 Task: Assign in the project TransportWorks the issue 'Integration with third-party API not functioning as expected' to the sprint 'Black Hole'.
Action: Mouse moved to (1076, 516)
Screenshot: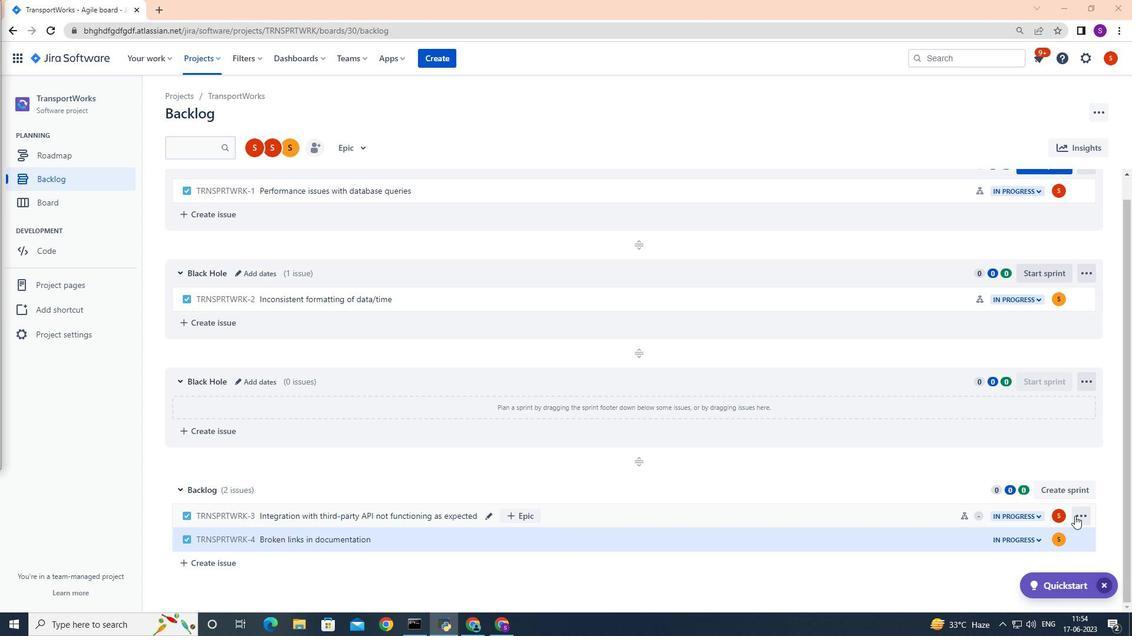 
Action: Mouse pressed left at (1076, 516)
Screenshot: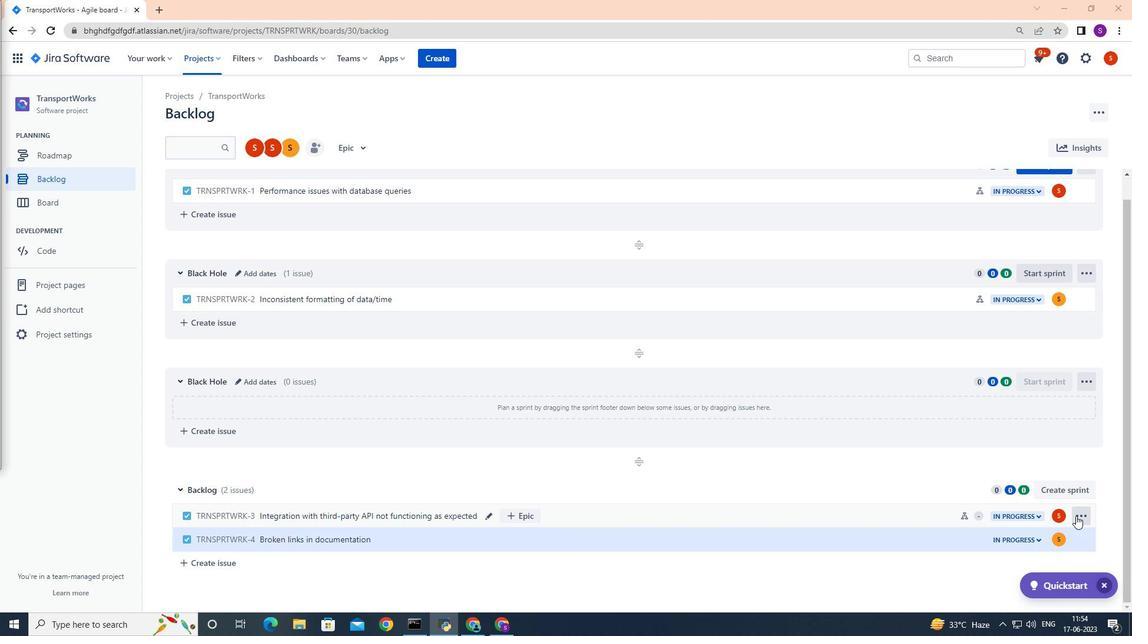 
Action: Mouse moved to (1046, 448)
Screenshot: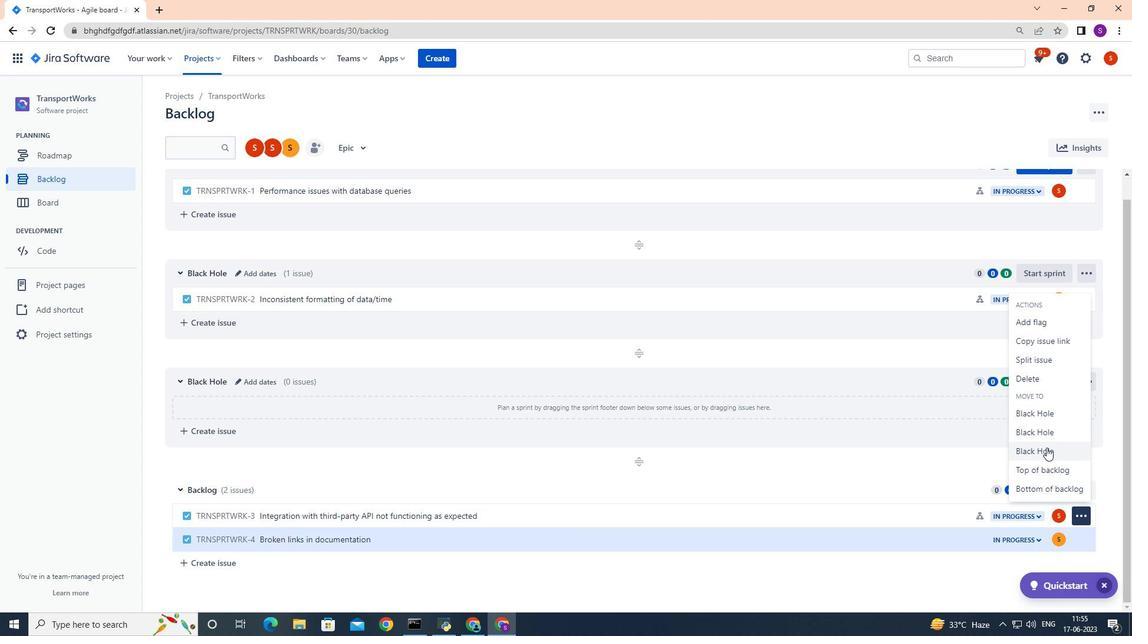 
Action: Mouse pressed left at (1046, 448)
Screenshot: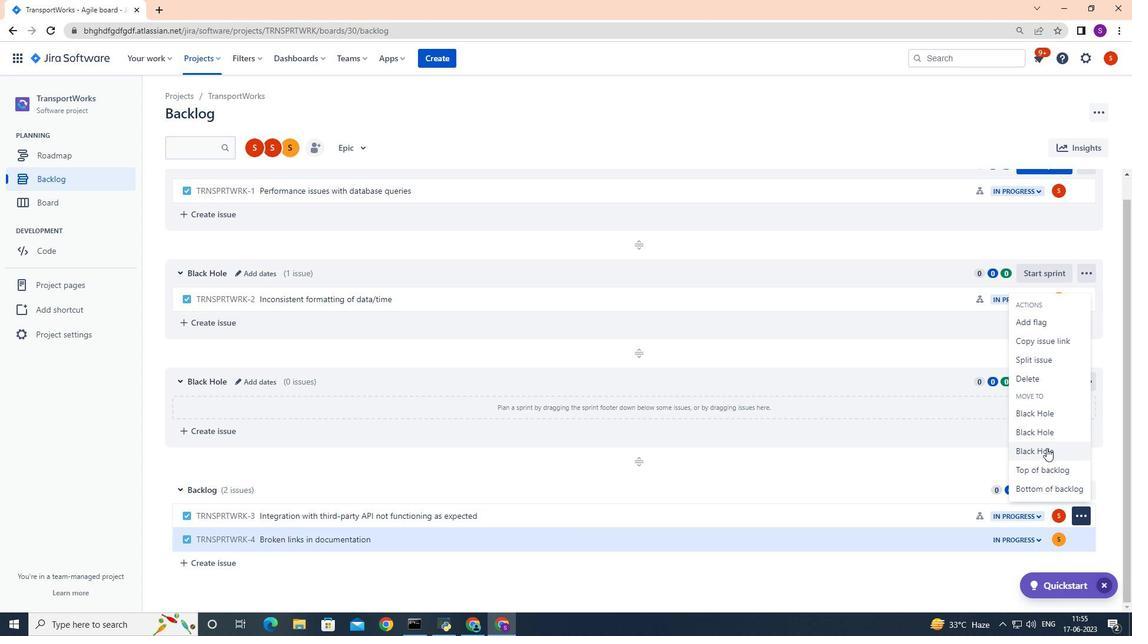 
Action: Mouse moved to (787, 466)
Screenshot: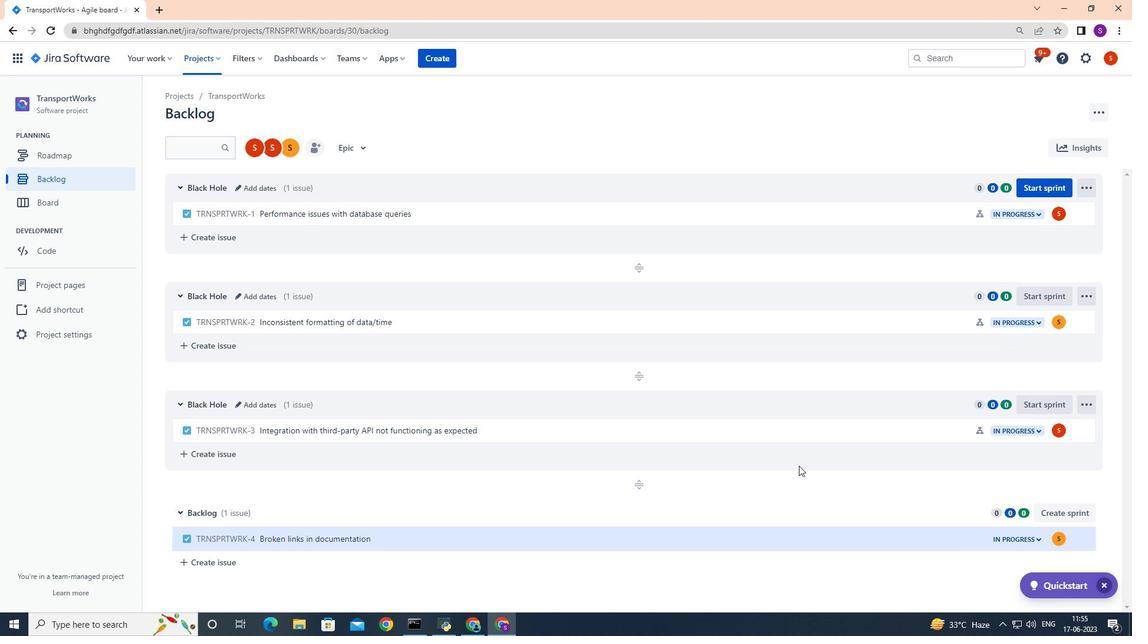
